 Task: Block the email 'info@pixelsparty.com' and export the blocked senders list to a file.
Action: Mouse moved to (135, 87)
Screenshot: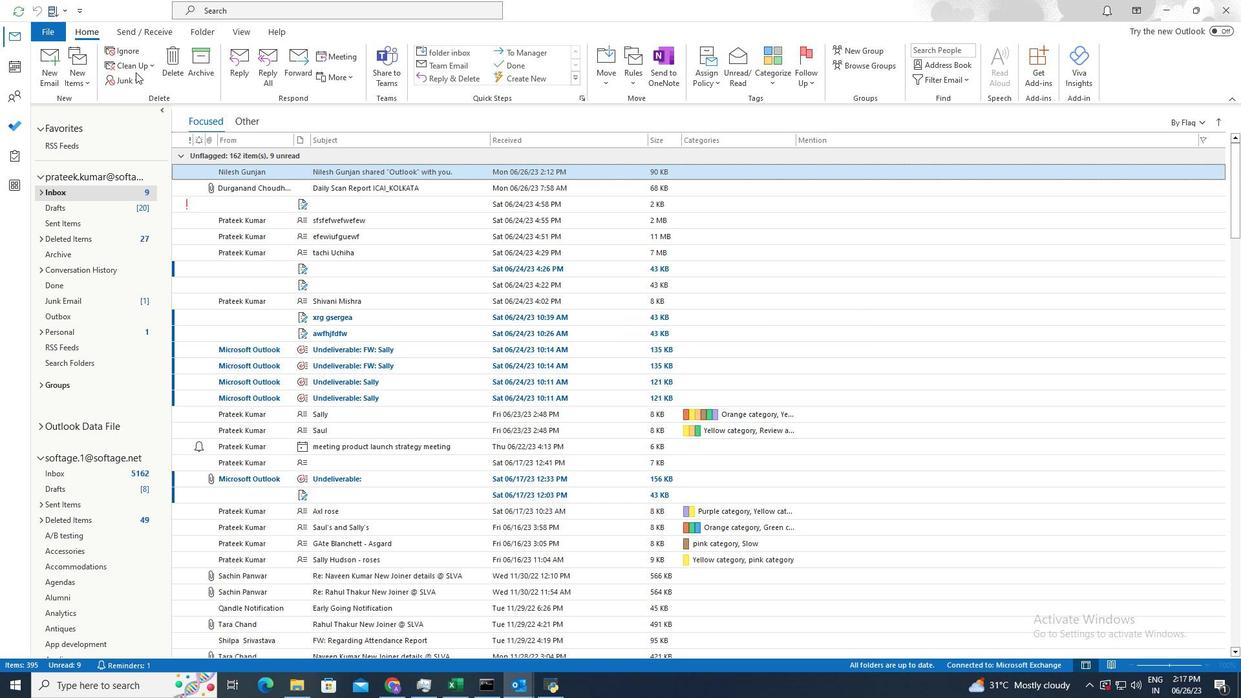 
Action: Mouse pressed left at (135, 87)
Screenshot: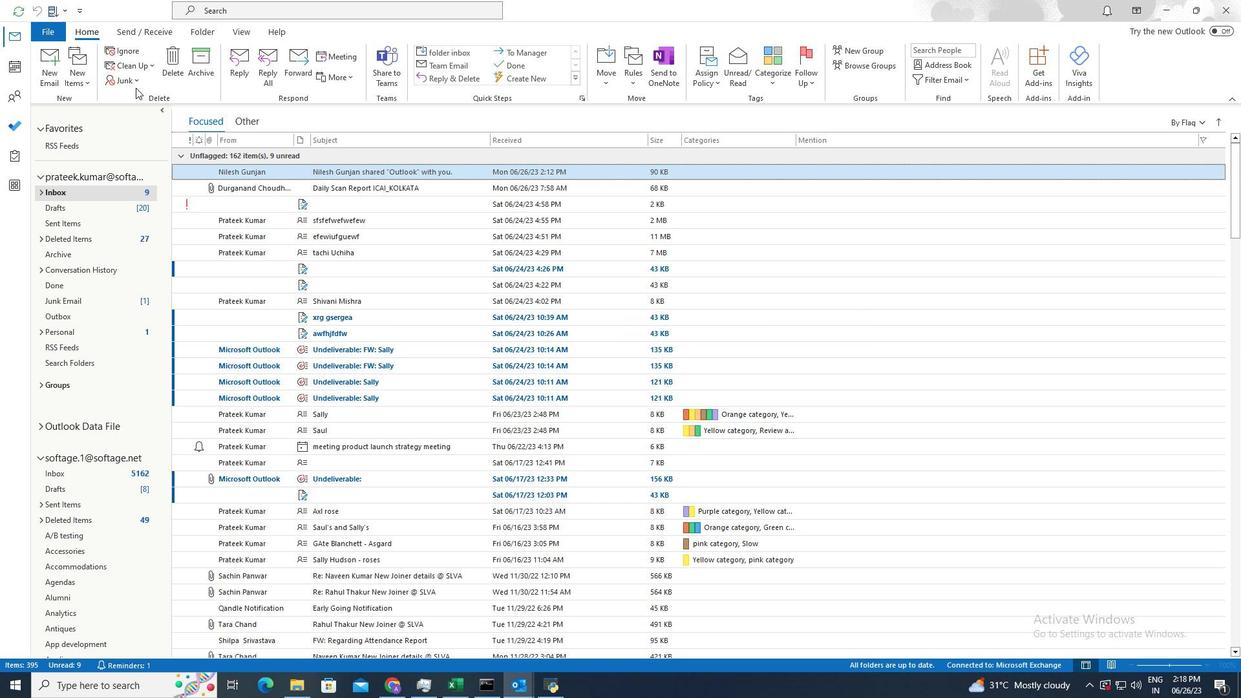 
Action: Mouse moved to (129, 79)
Screenshot: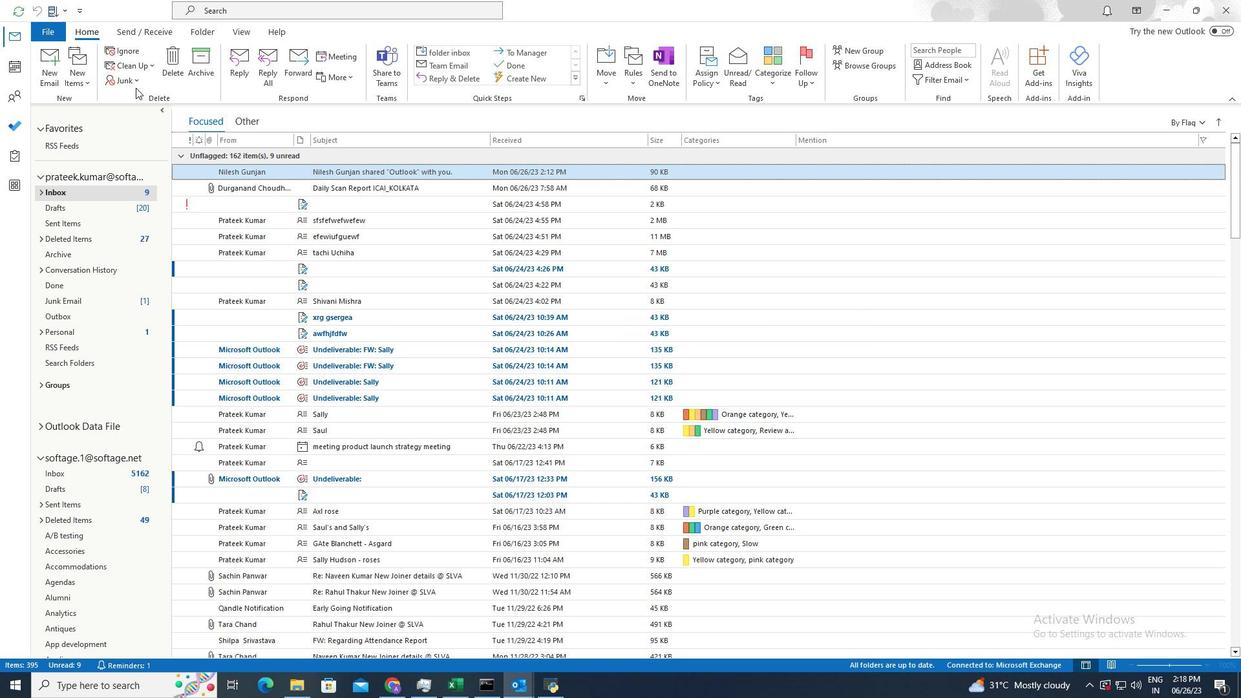 
Action: Mouse pressed left at (129, 79)
Screenshot: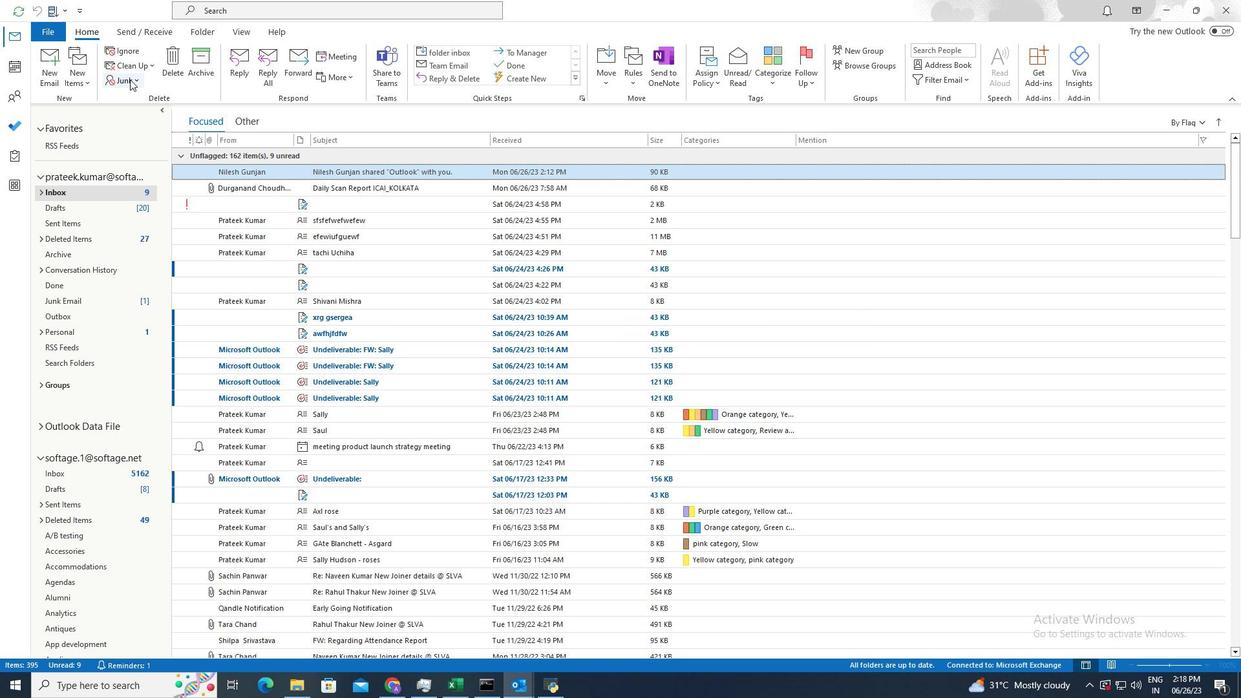 
Action: Mouse moved to (172, 188)
Screenshot: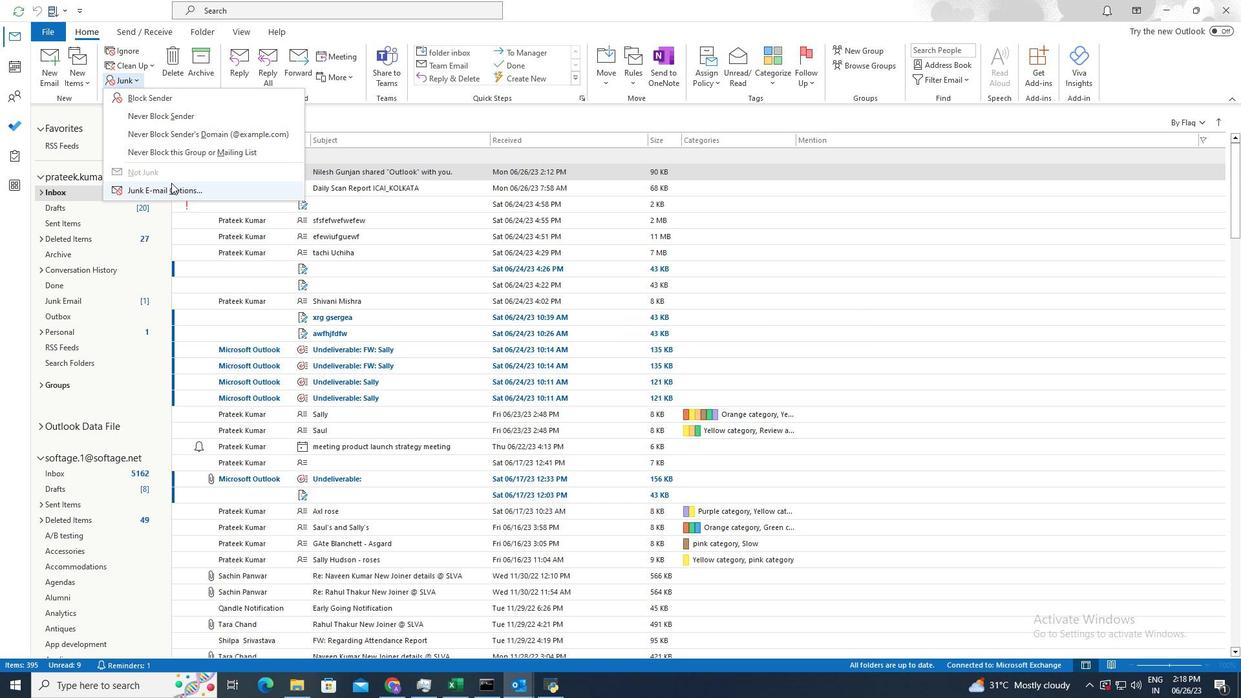 
Action: Mouse pressed left at (172, 188)
Screenshot: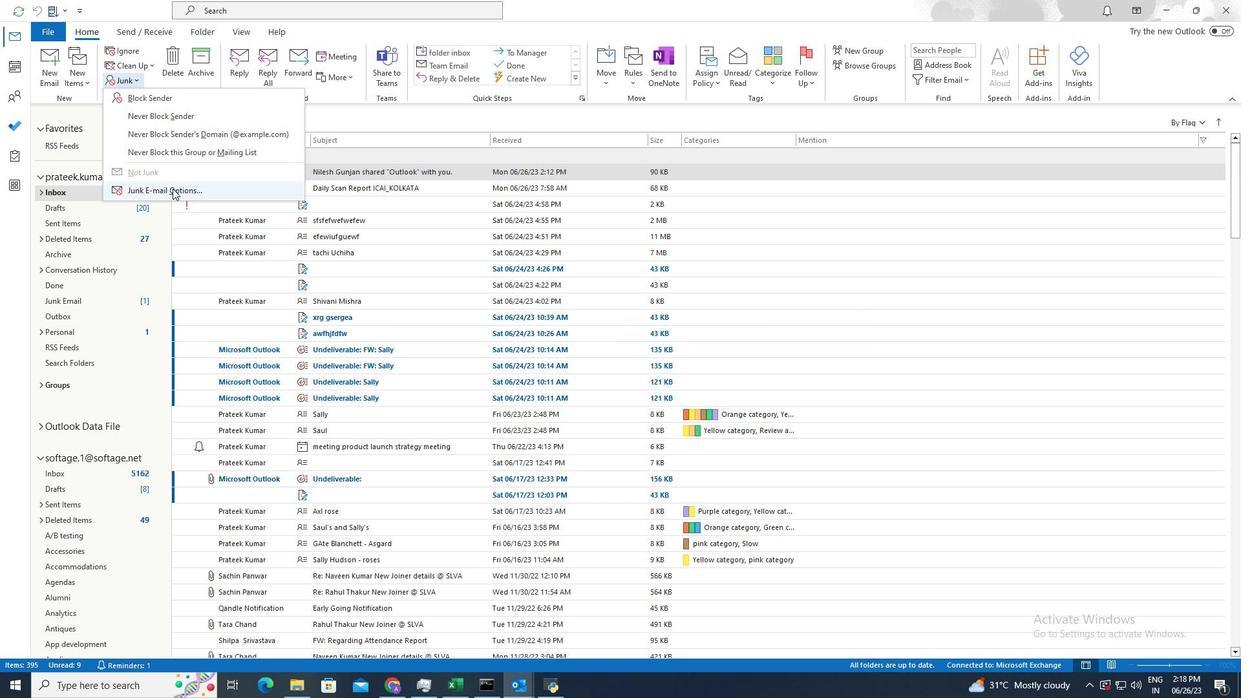 
Action: Mouse moved to (644, 202)
Screenshot: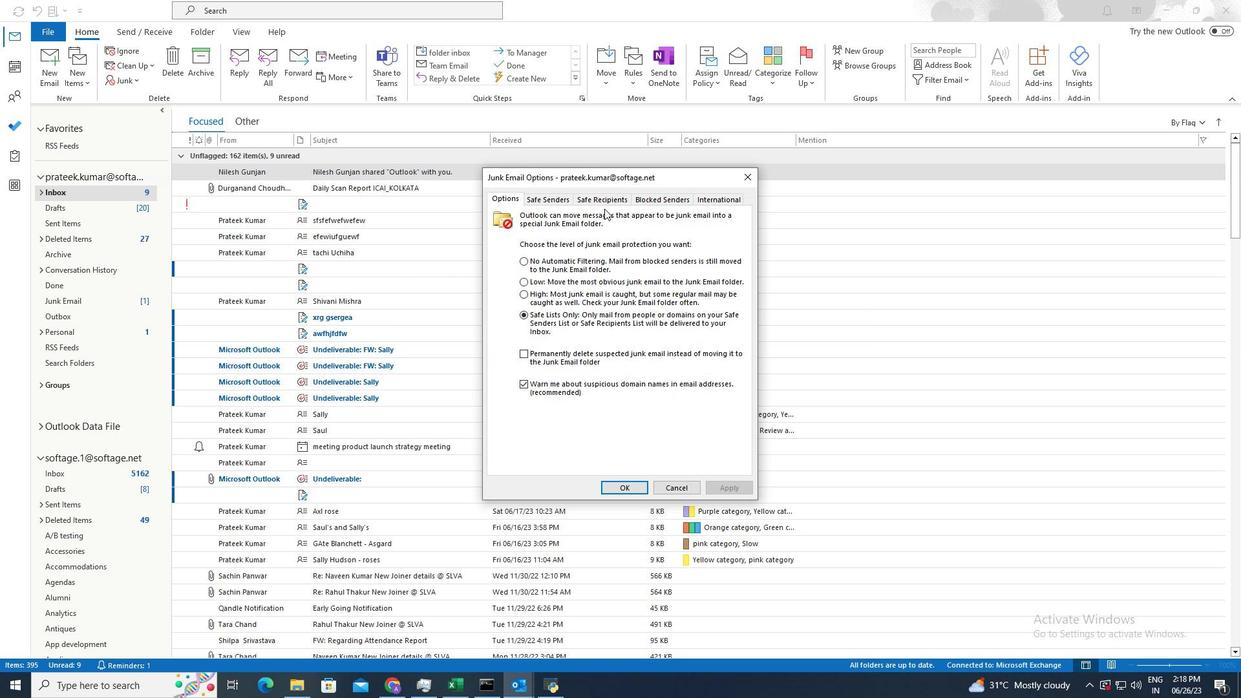 
Action: Mouse pressed left at (644, 202)
Screenshot: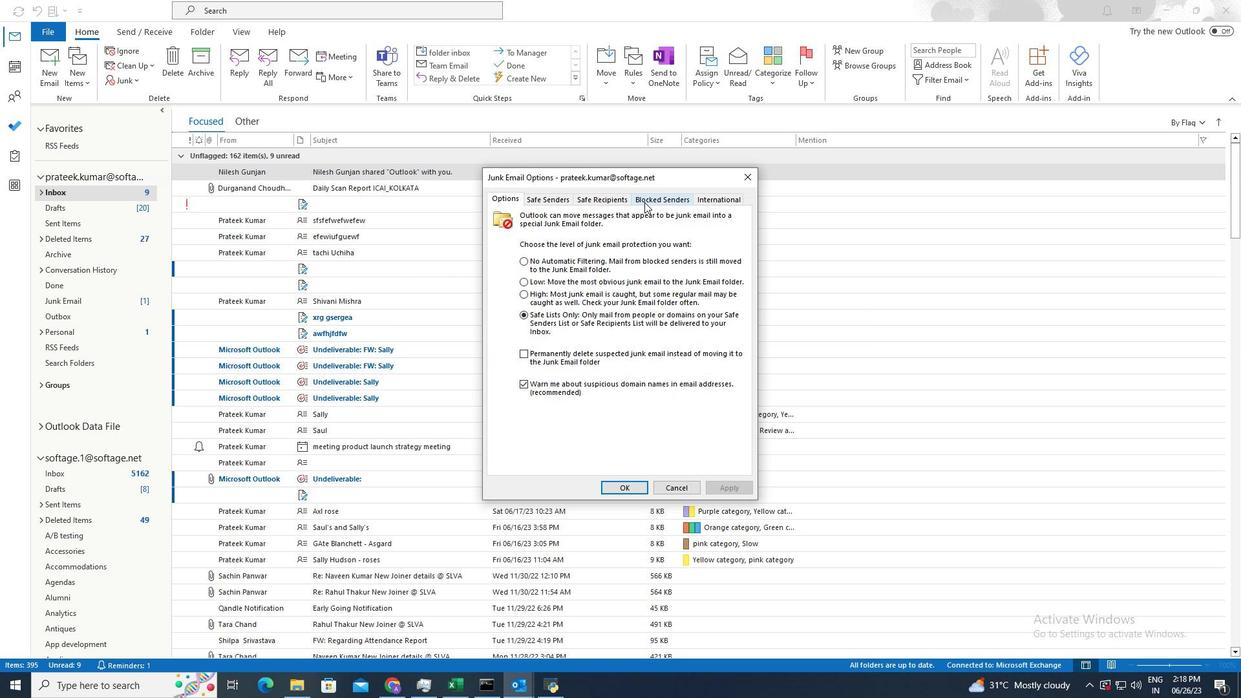 
Action: Mouse moved to (700, 248)
Screenshot: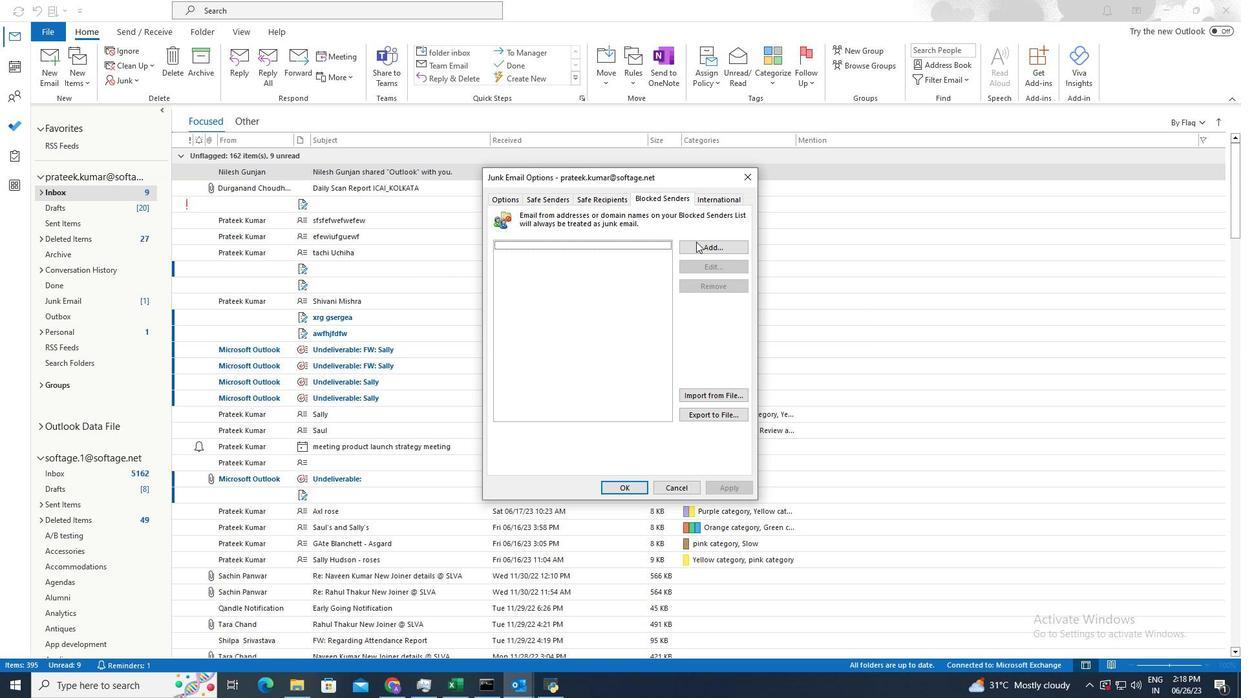 
Action: Mouse pressed left at (700, 248)
Screenshot: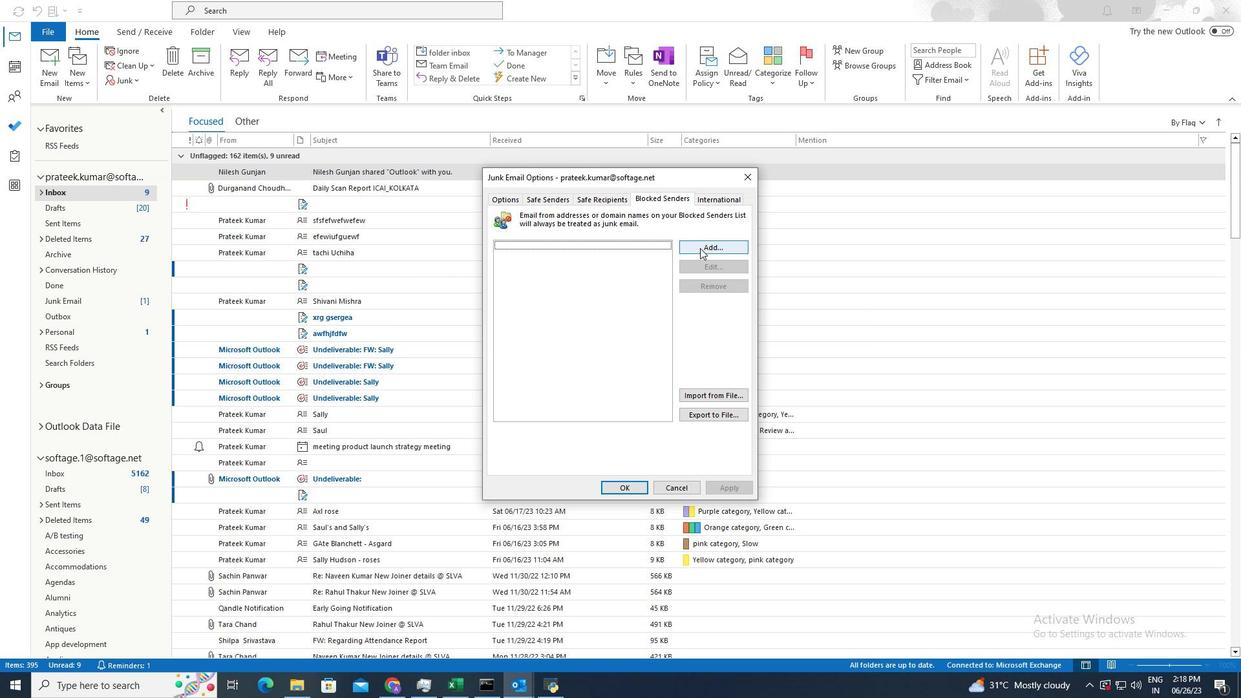 
Action: Mouse moved to (700, 248)
Screenshot: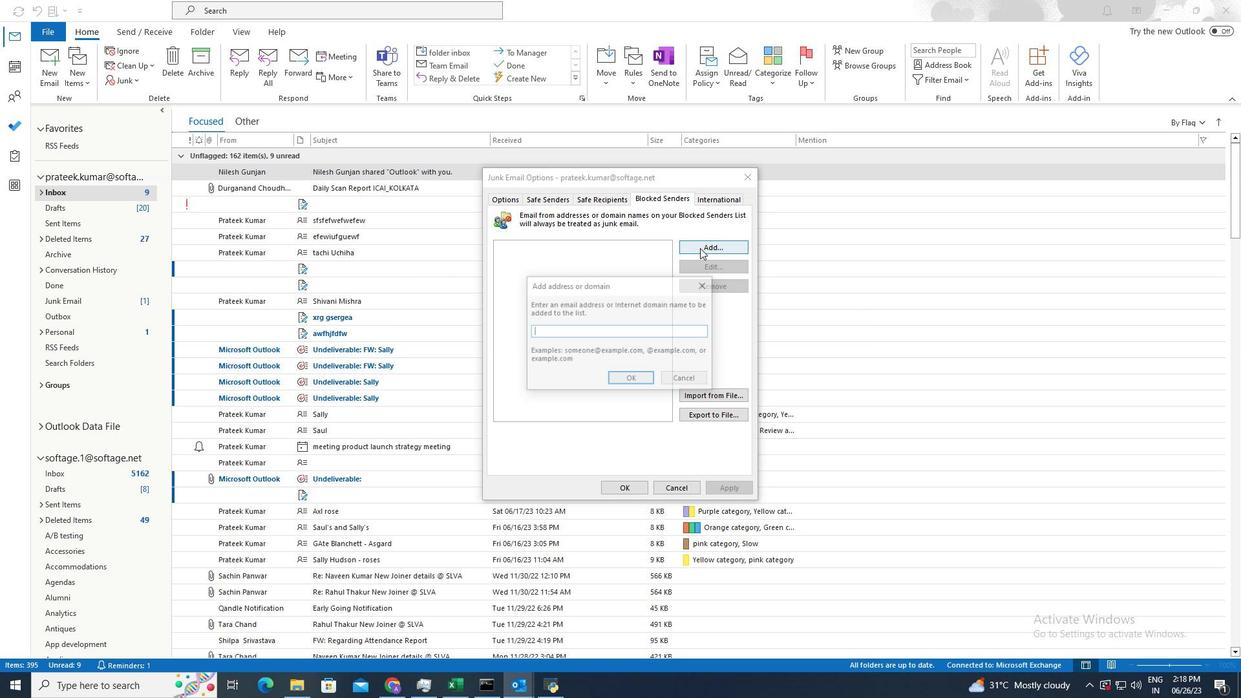 
Action: Key pressed info<Key.shift>@pi
Screenshot: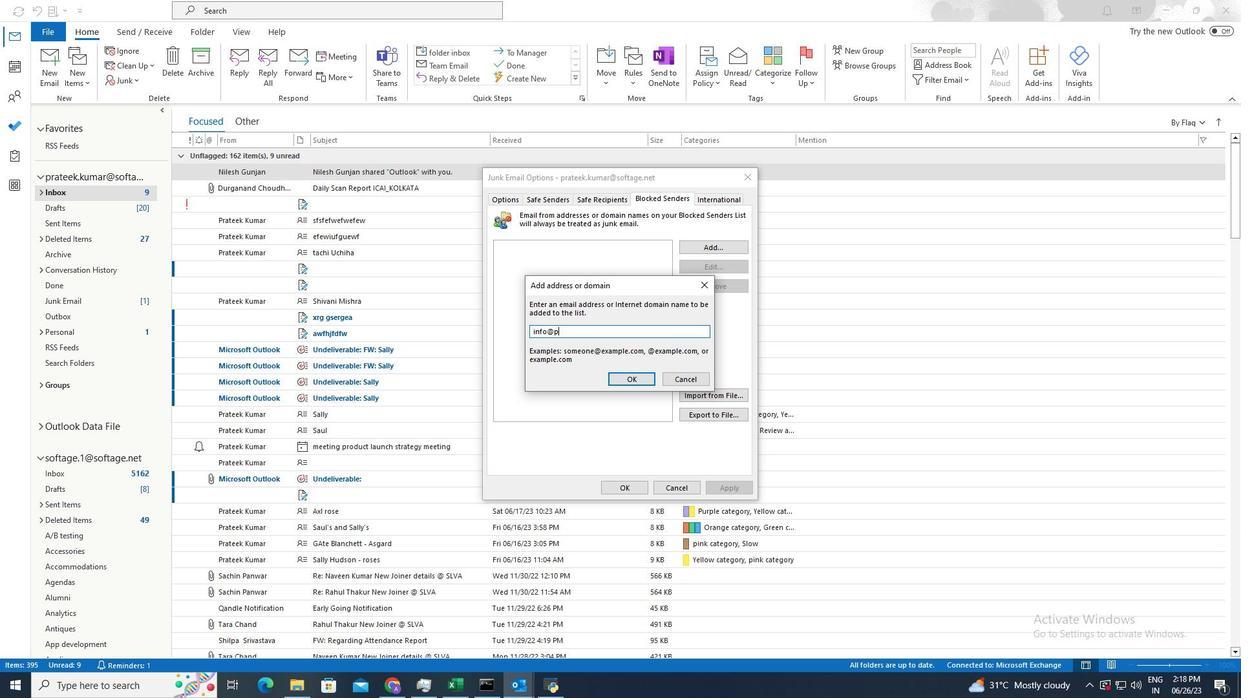 
Action: Mouse moved to (700, 248)
Screenshot: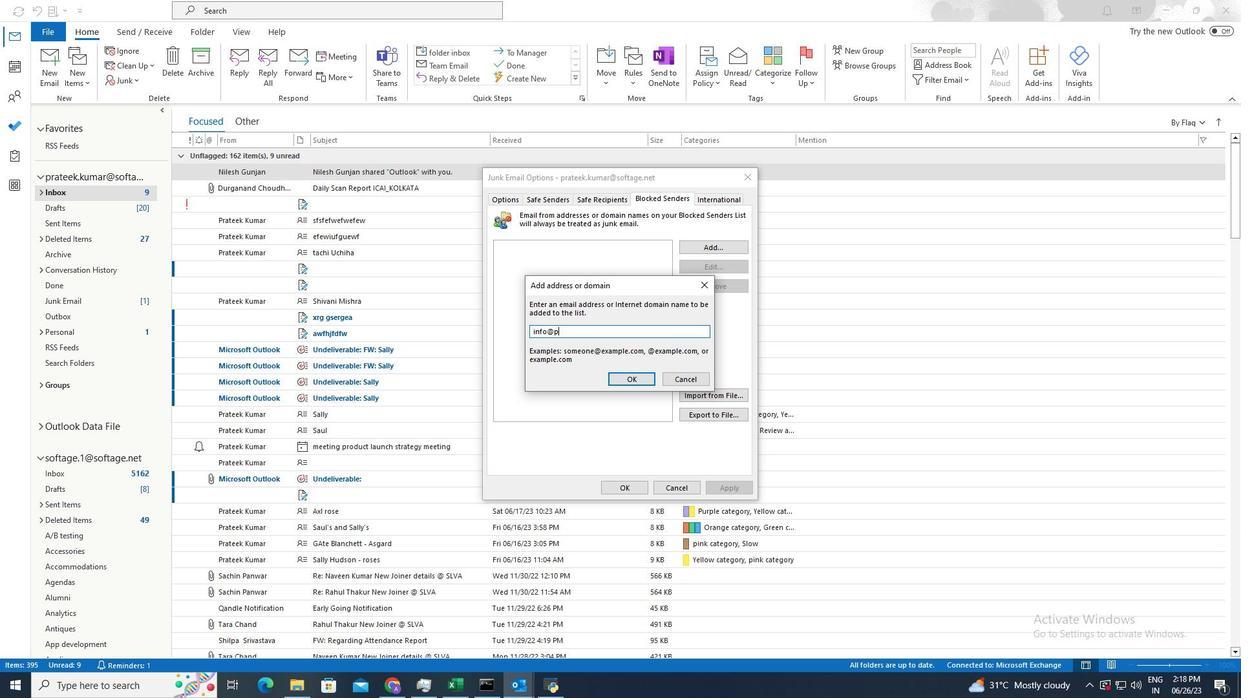 
Action: Key pressed xelsparty.com
Screenshot: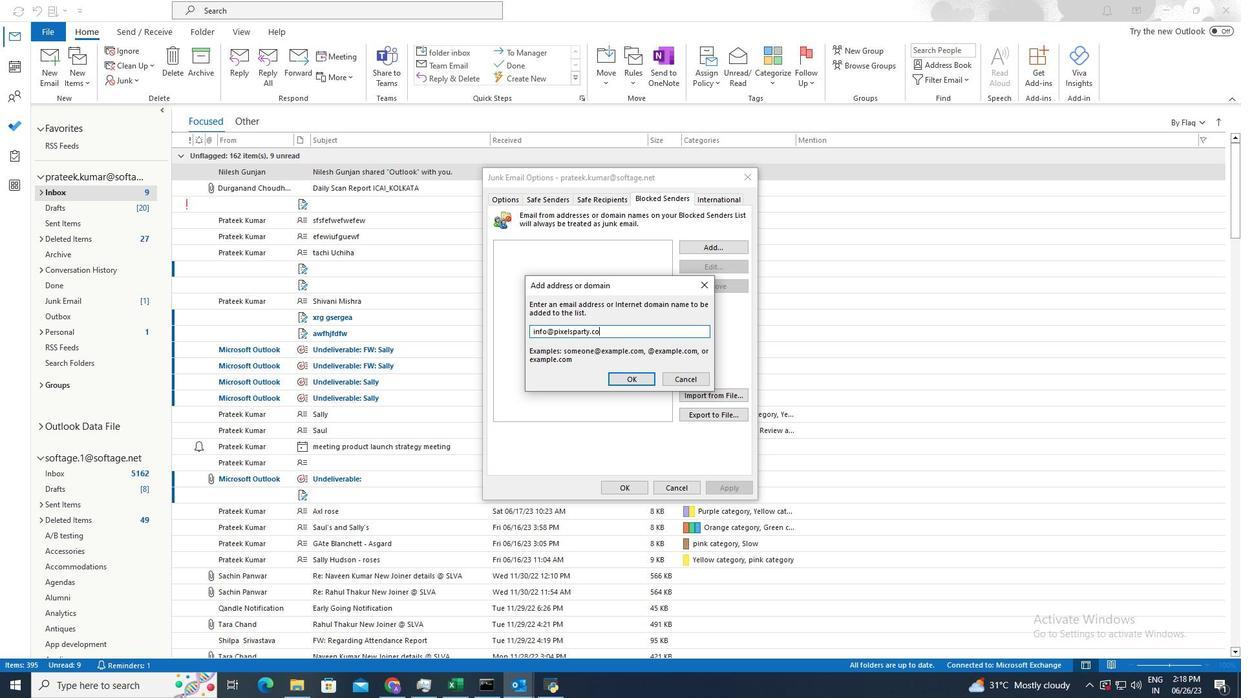 
Action: Mouse moved to (624, 379)
Screenshot: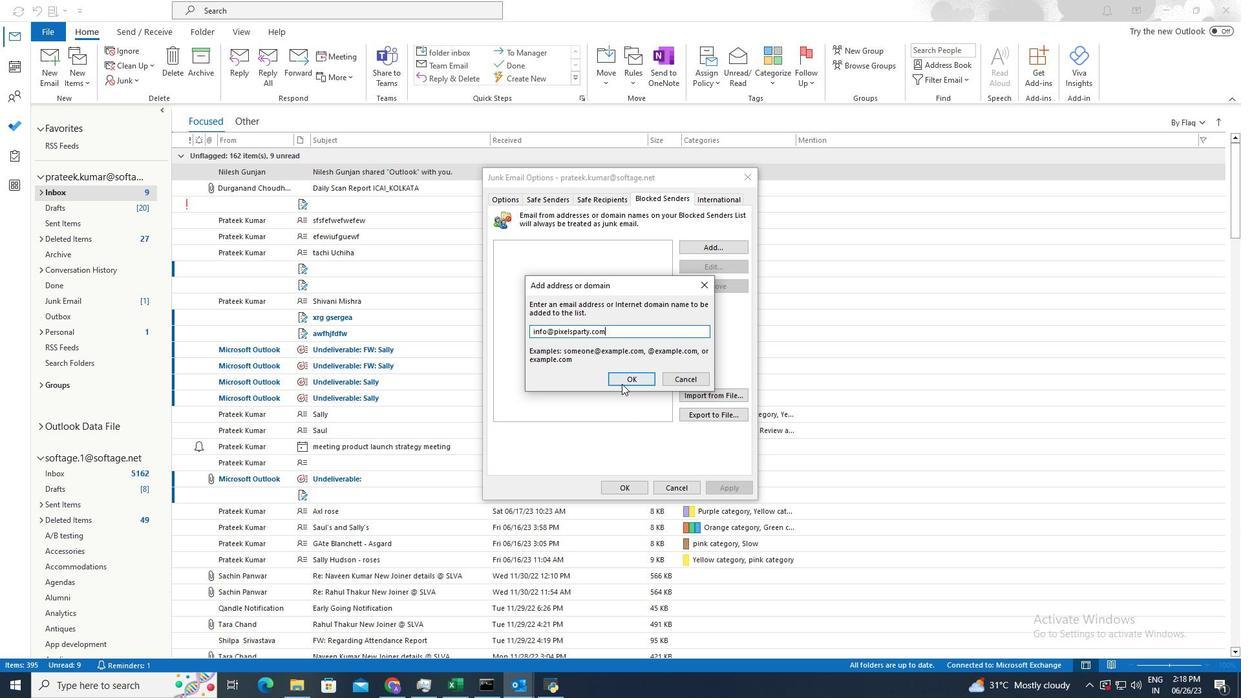 
Action: Mouse pressed left at (624, 379)
Screenshot: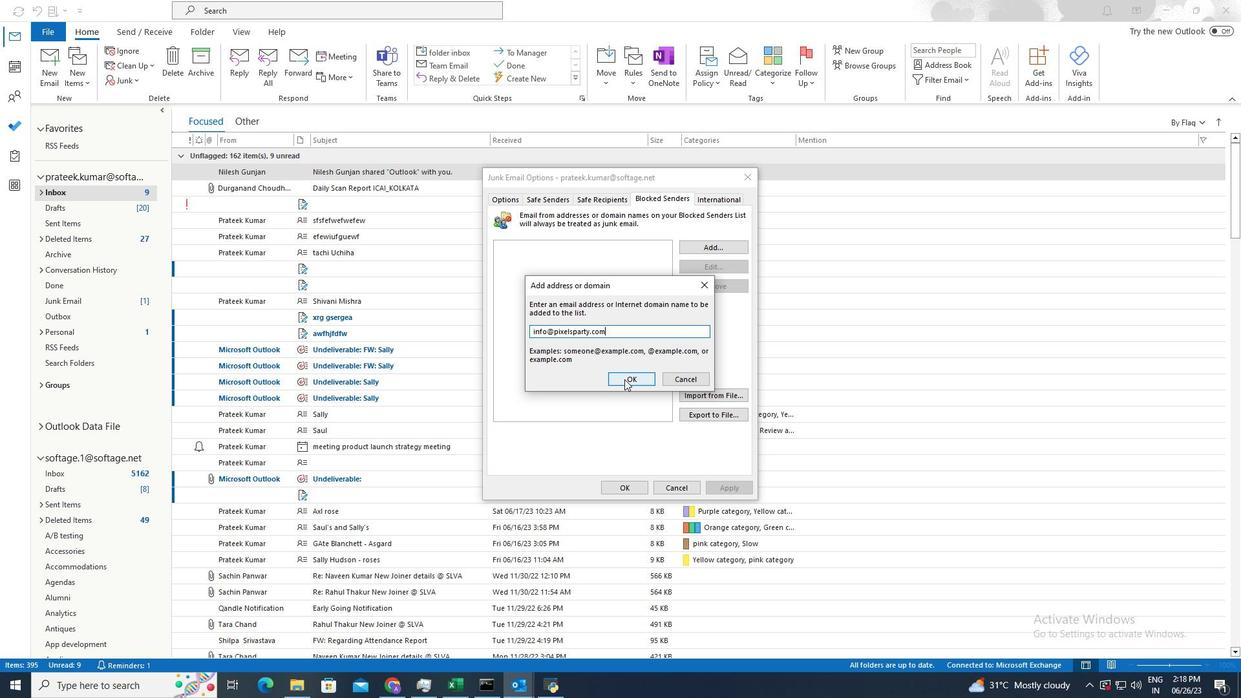 
Action: Mouse moved to (584, 246)
Screenshot: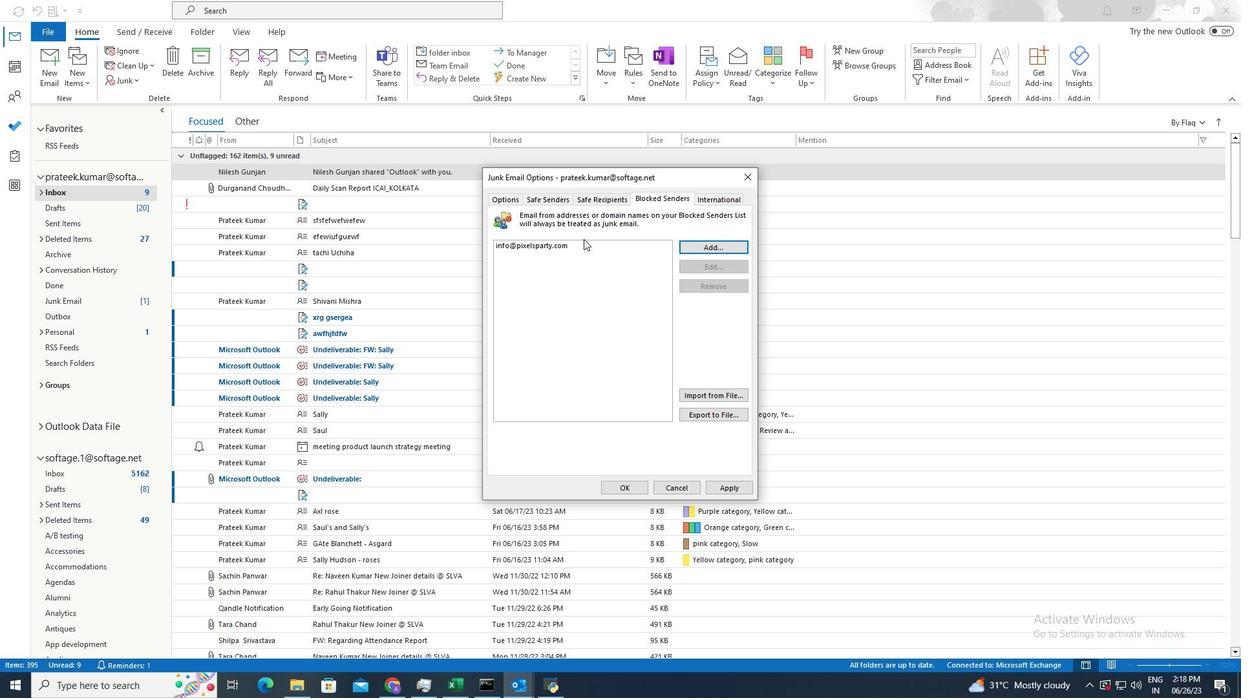 
Action: Mouse pressed left at (584, 246)
Screenshot: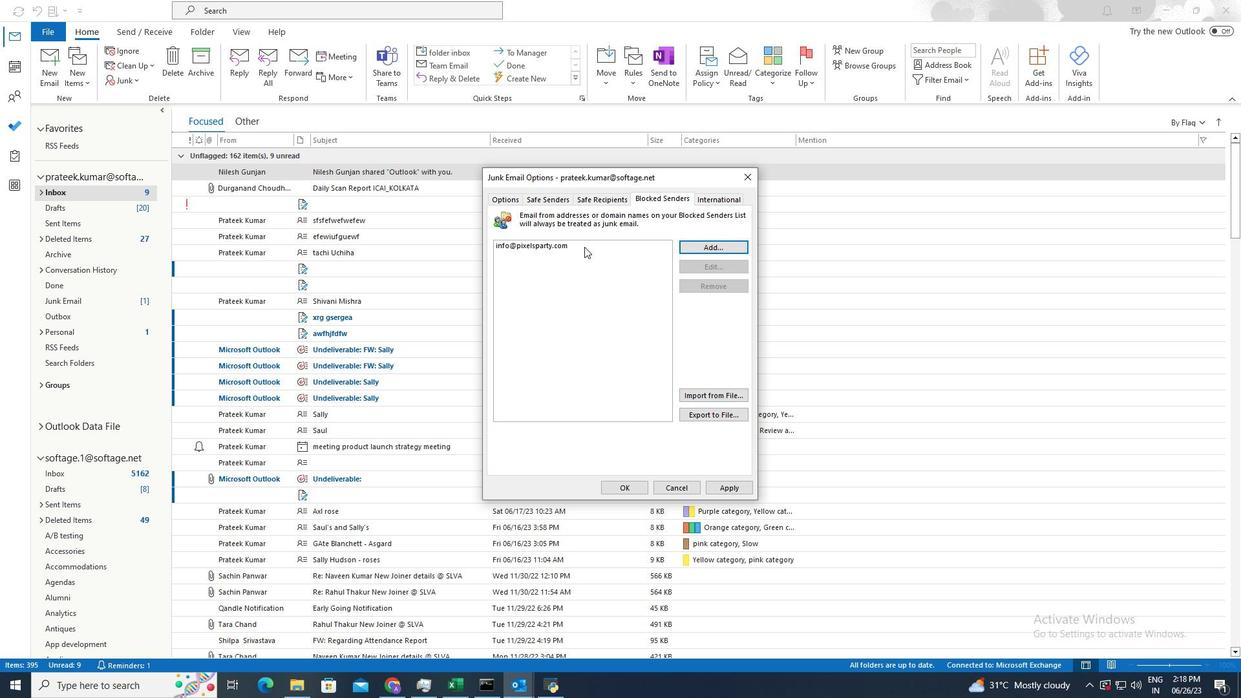 
Action: Mouse moved to (714, 415)
Screenshot: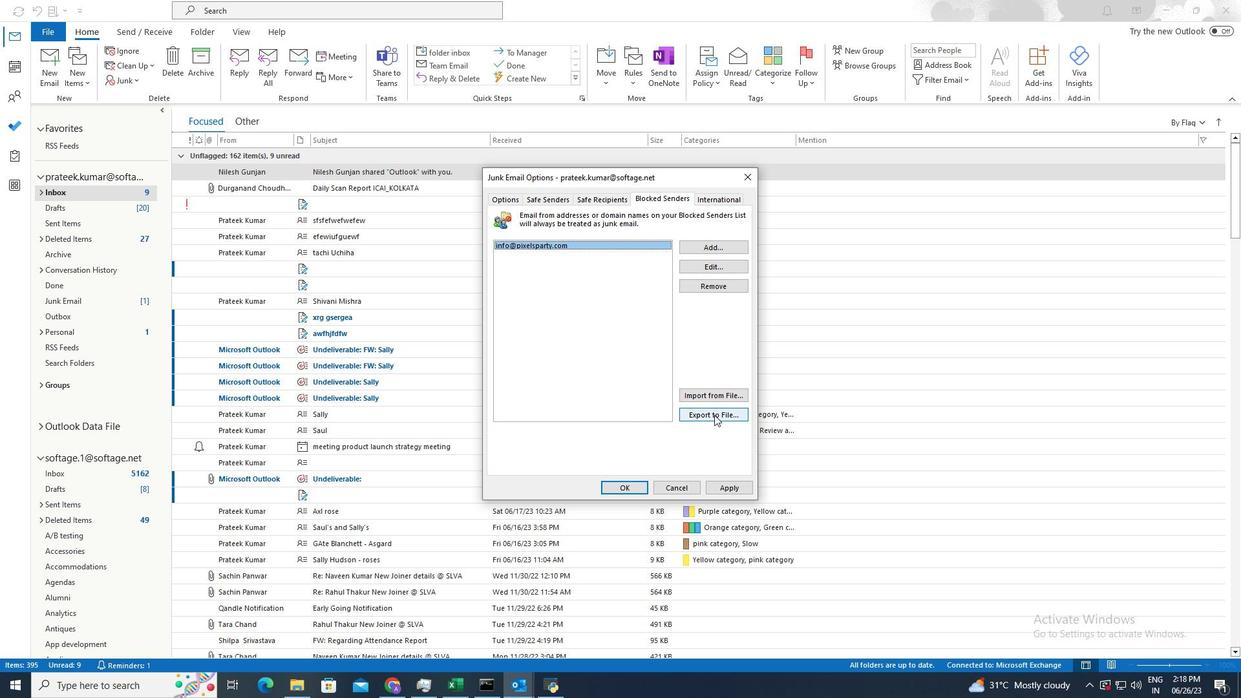 
Action: Mouse pressed left at (714, 415)
Screenshot: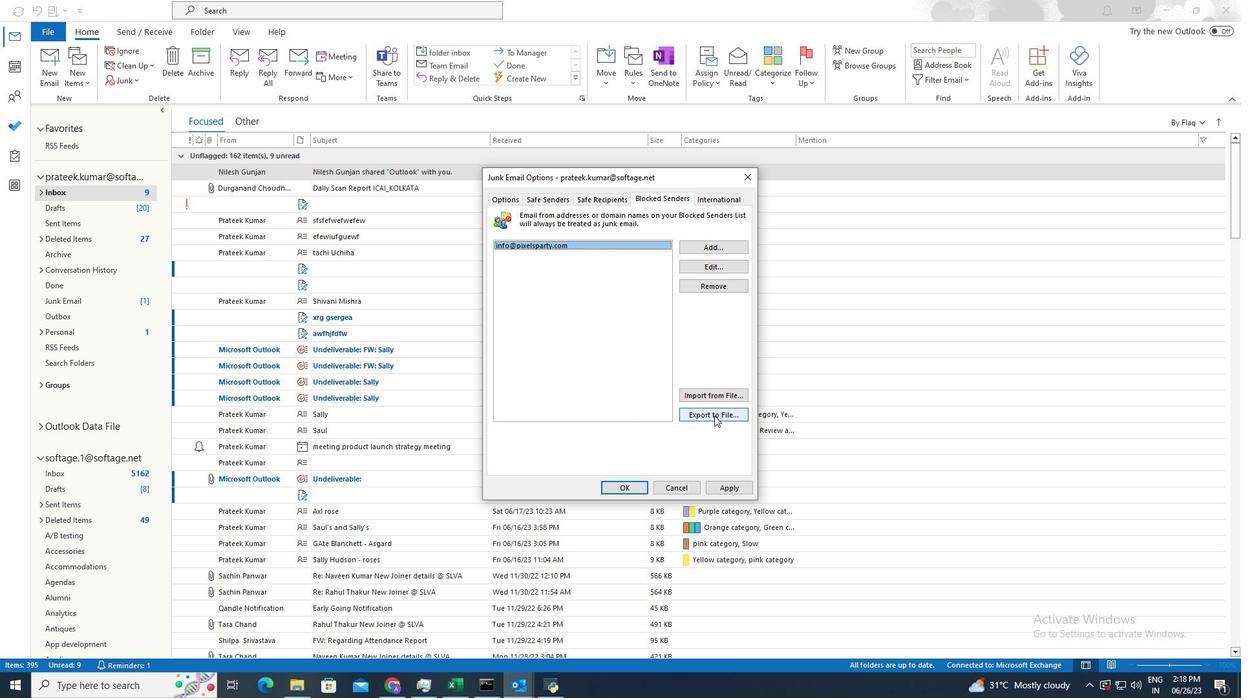 
Action: Mouse moved to (653, 306)
Screenshot: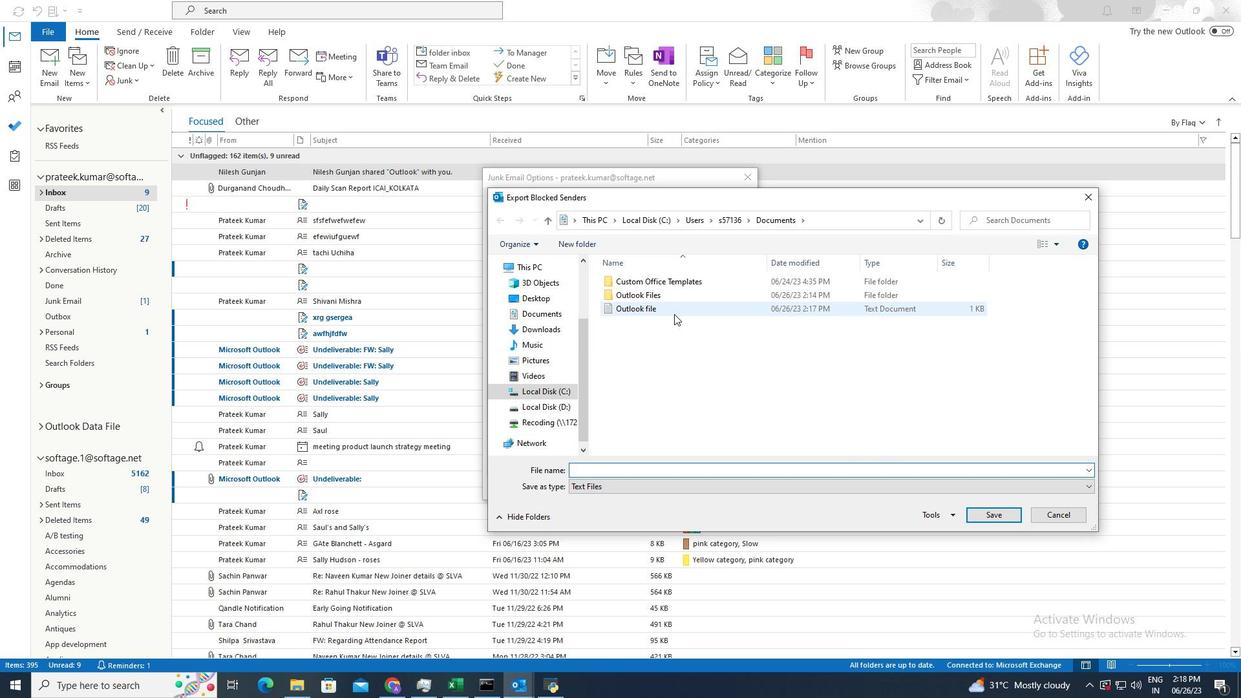 
Action: Mouse pressed left at (653, 306)
Screenshot: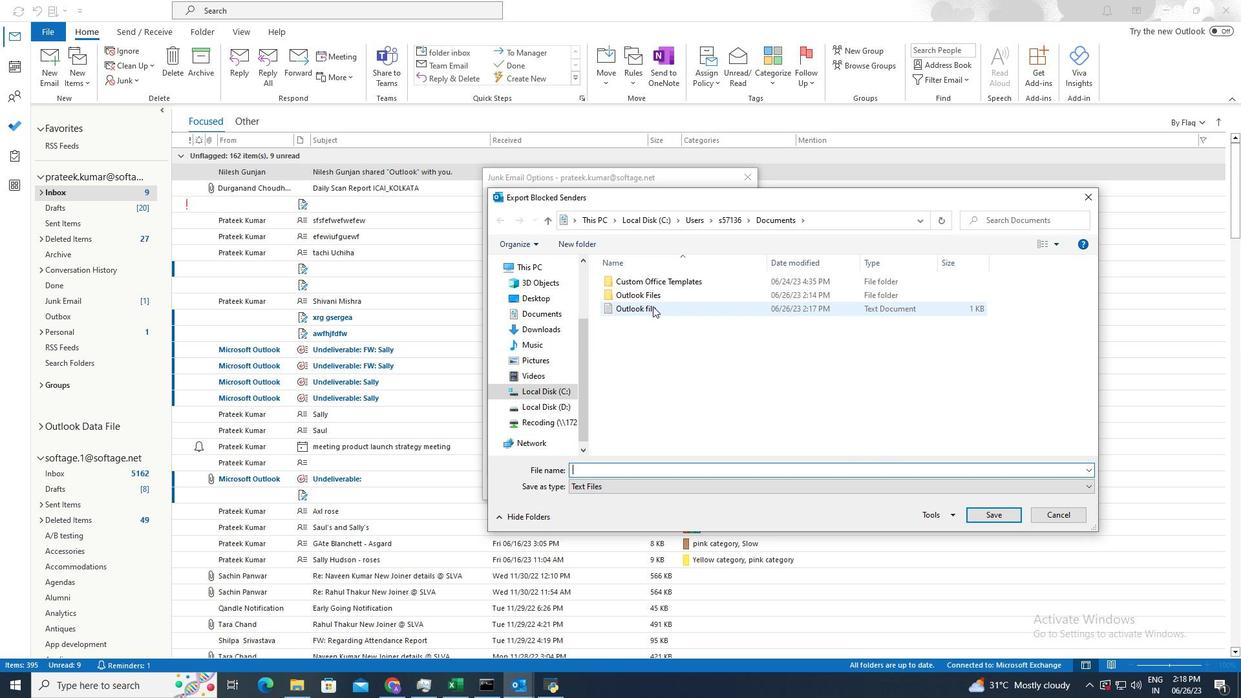 
Action: Mouse moved to (1009, 515)
Screenshot: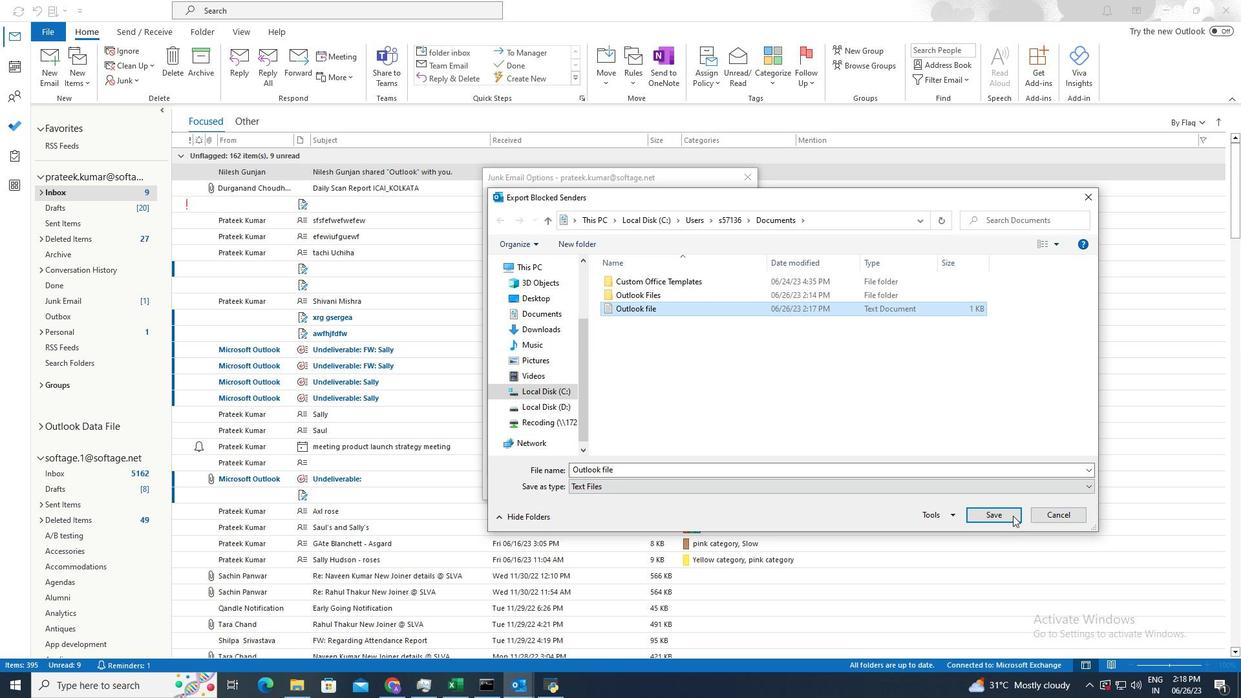 
Action: Mouse pressed left at (1009, 515)
Screenshot: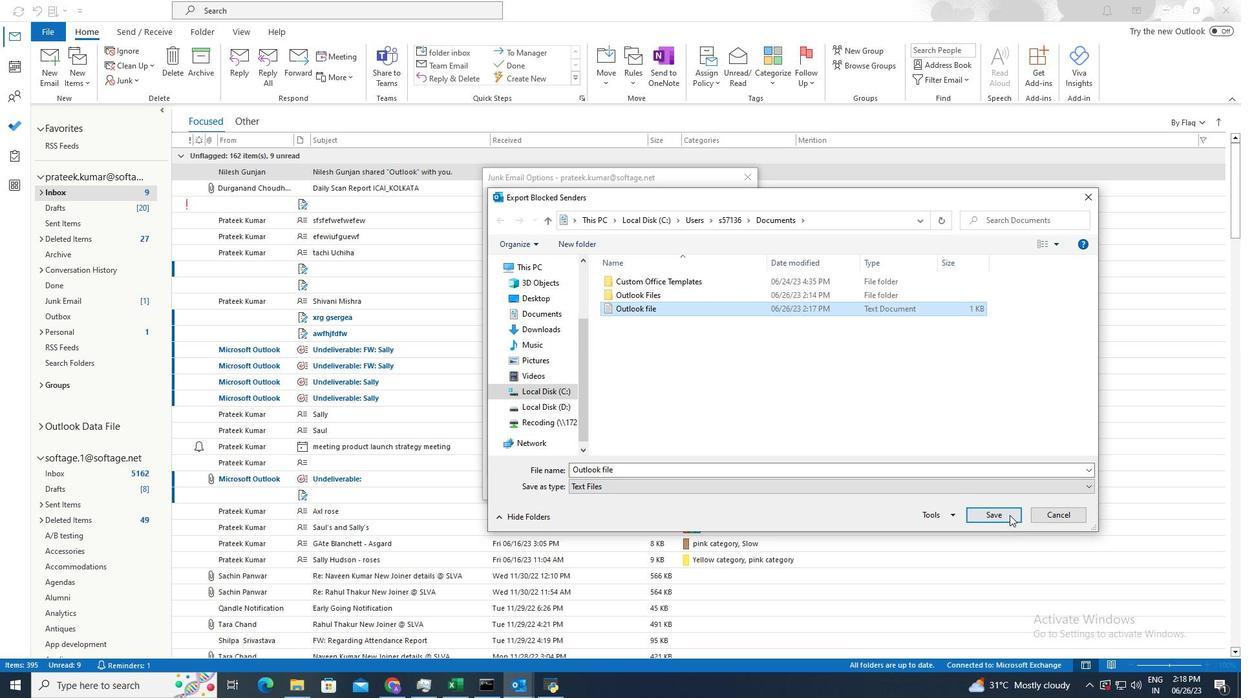 
Action: Mouse moved to (660, 343)
Screenshot: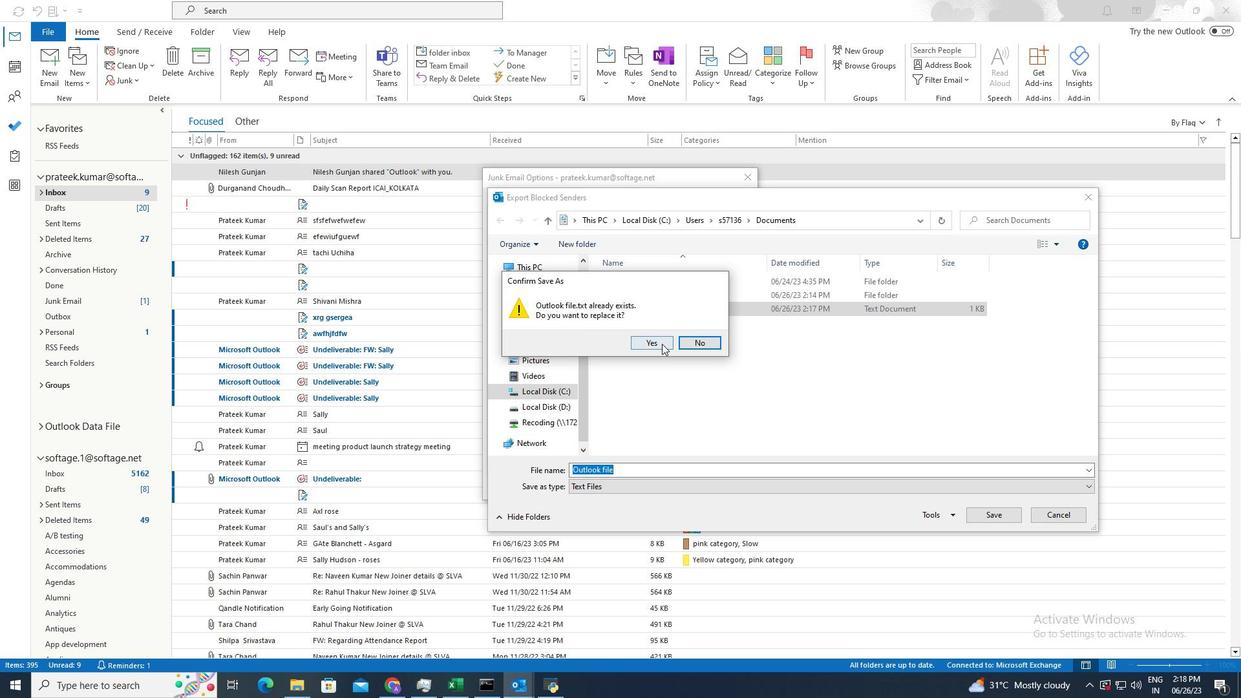 
Action: Mouse pressed left at (660, 343)
Screenshot: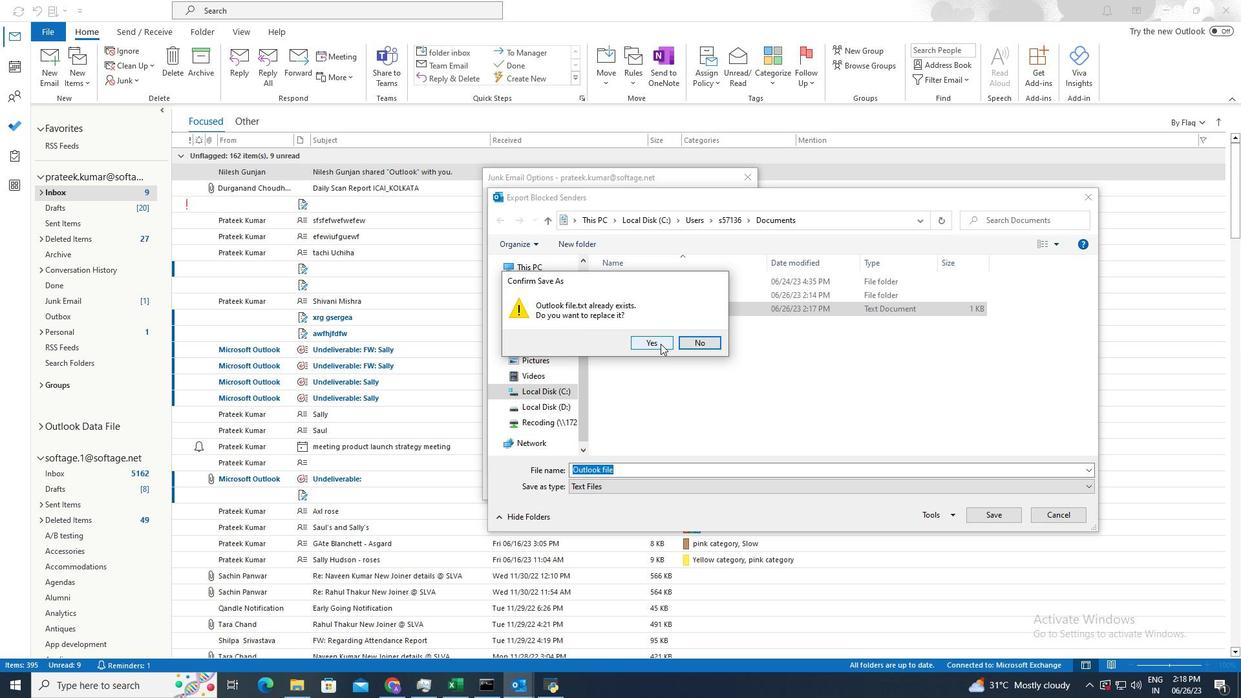 
Action: Mouse moved to (641, 488)
Screenshot: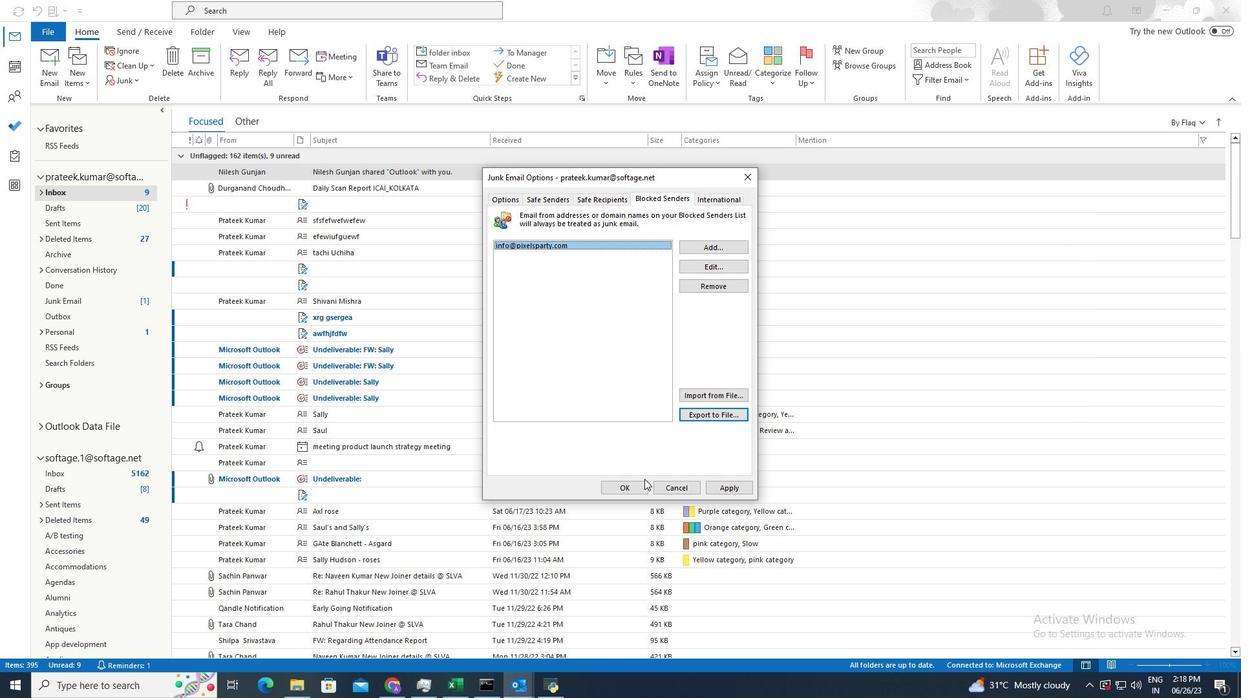 
Action: Mouse pressed left at (641, 488)
Screenshot: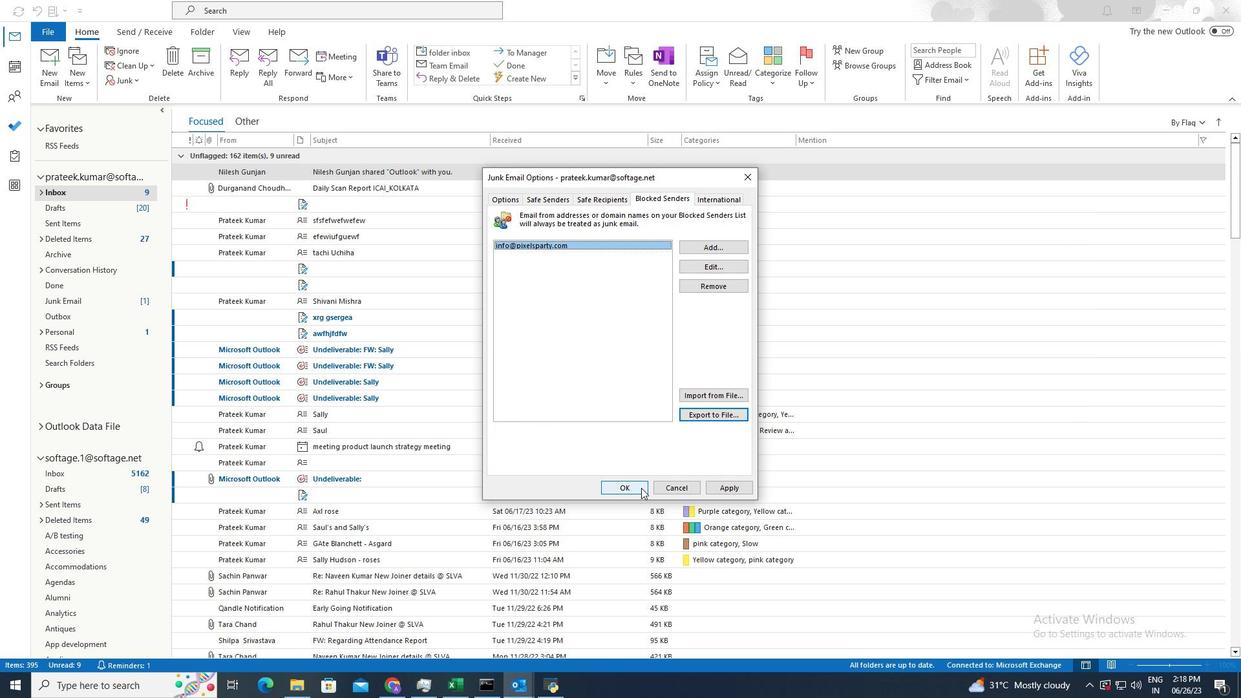
